 Task: Create a due date automation trigger when advanced on, on the tuesday of the week a card is due add dates due tomorrow at 11:00 AM.
Action: Mouse moved to (988, 72)
Screenshot: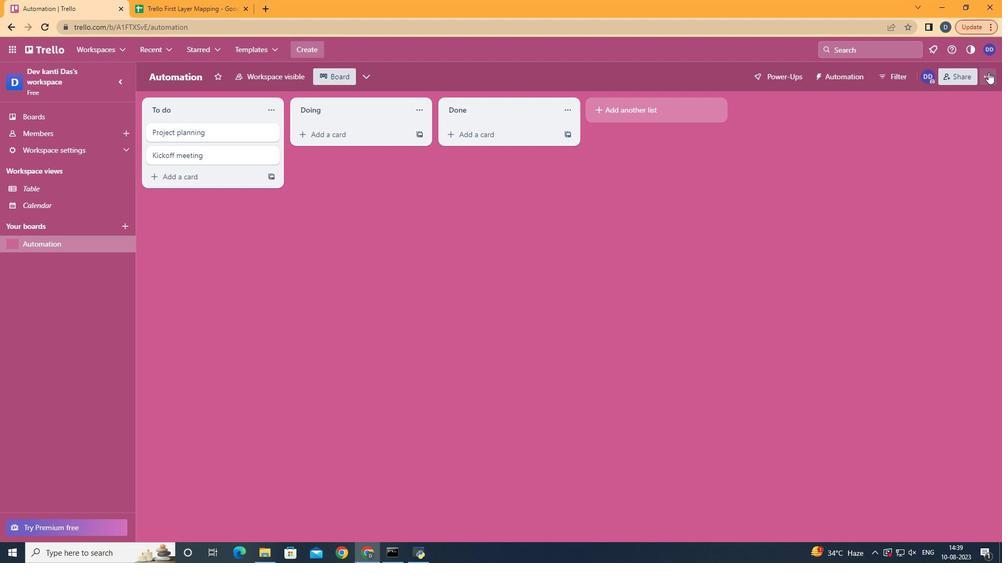 
Action: Mouse pressed left at (988, 72)
Screenshot: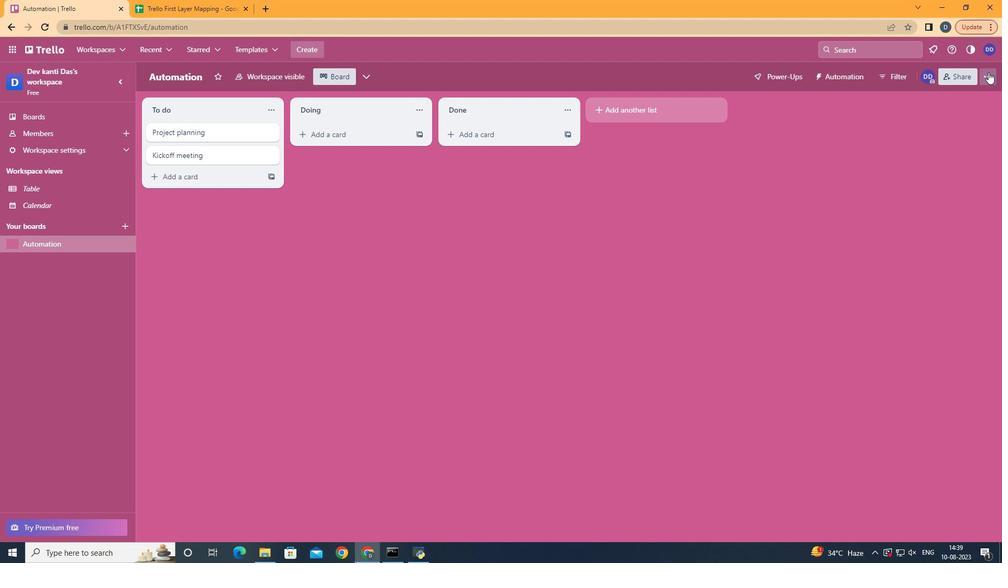 
Action: Mouse moved to (883, 229)
Screenshot: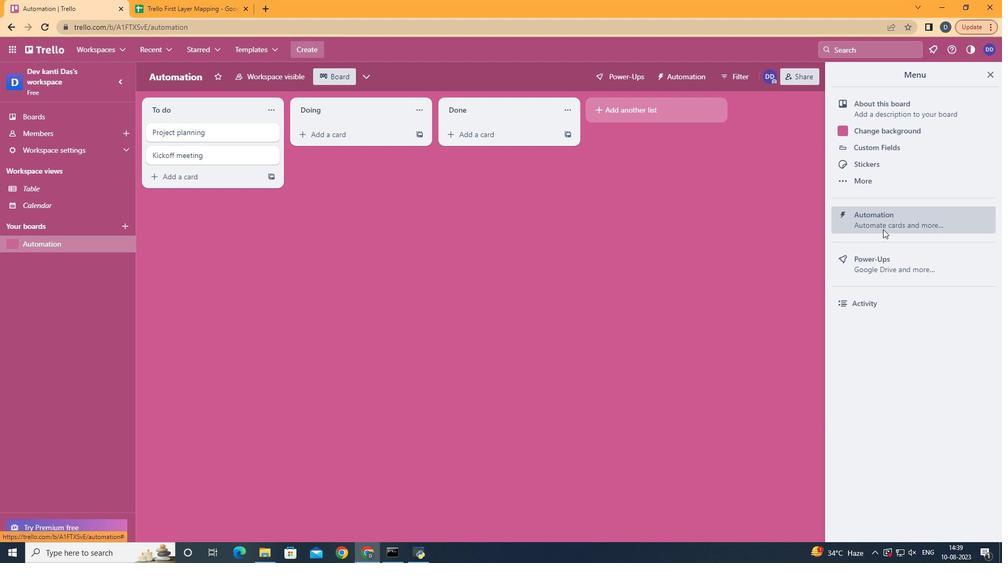 
Action: Mouse pressed left at (883, 229)
Screenshot: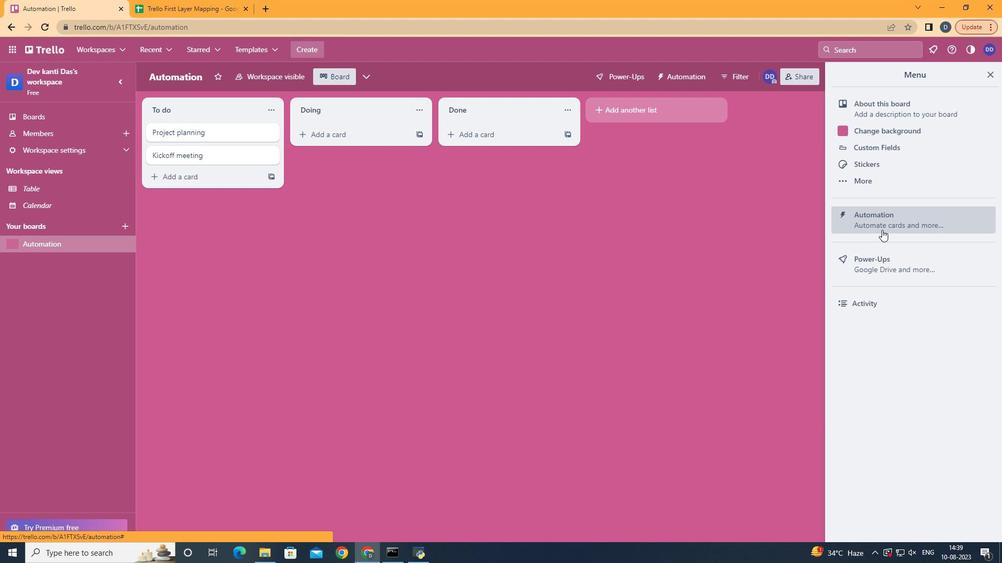 
Action: Mouse moved to (203, 212)
Screenshot: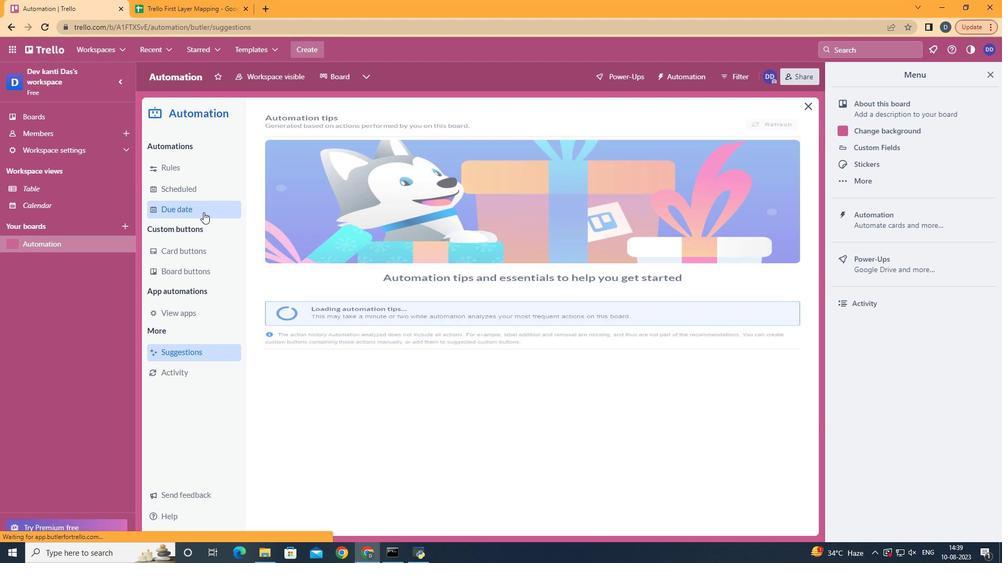 
Action: Mouse pressed left at (203, 212)
Screenshot: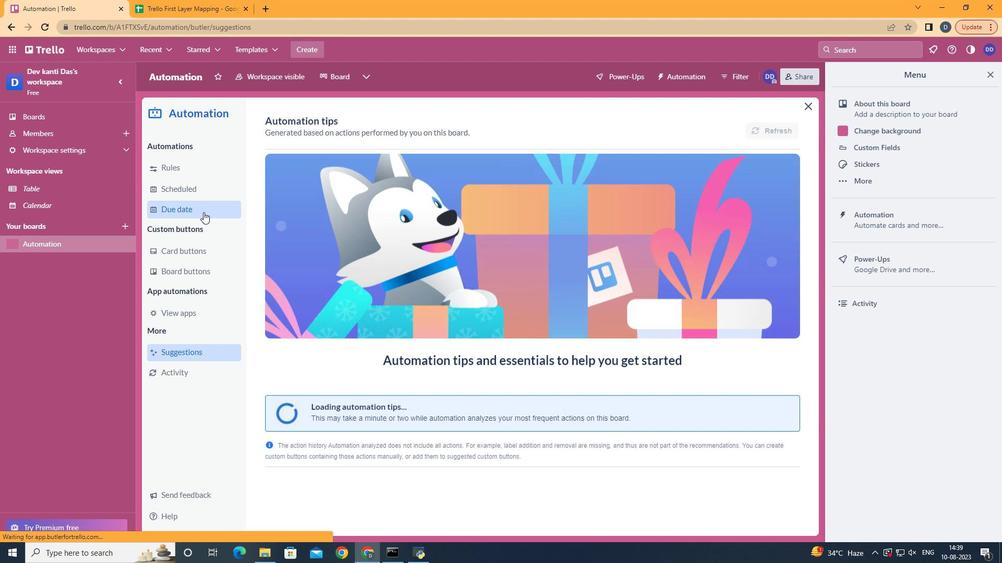 
Action: Mouse moved to (720, 126)
Screenshot: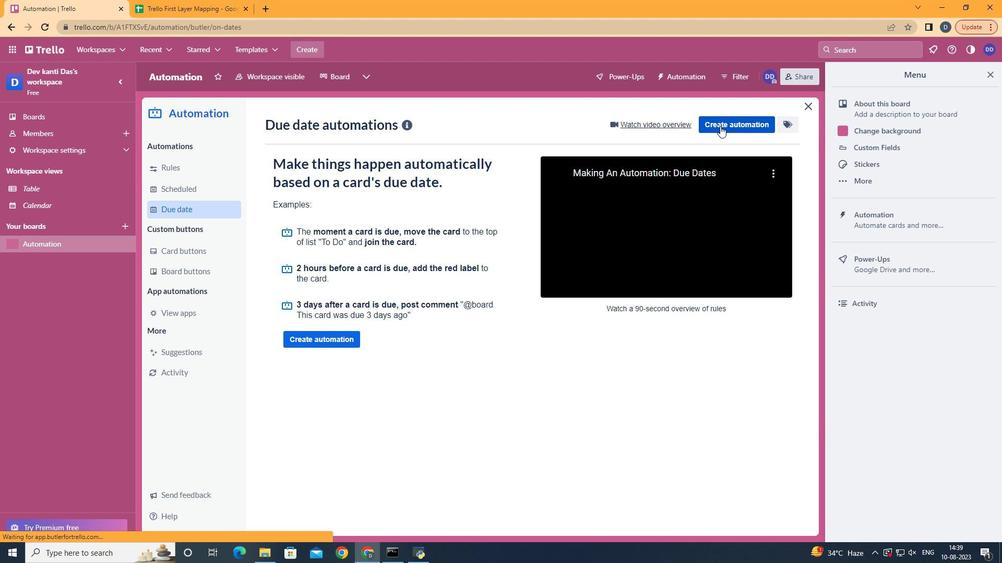 
Action: Mouse pressed left at (720, 126)
Screenshot: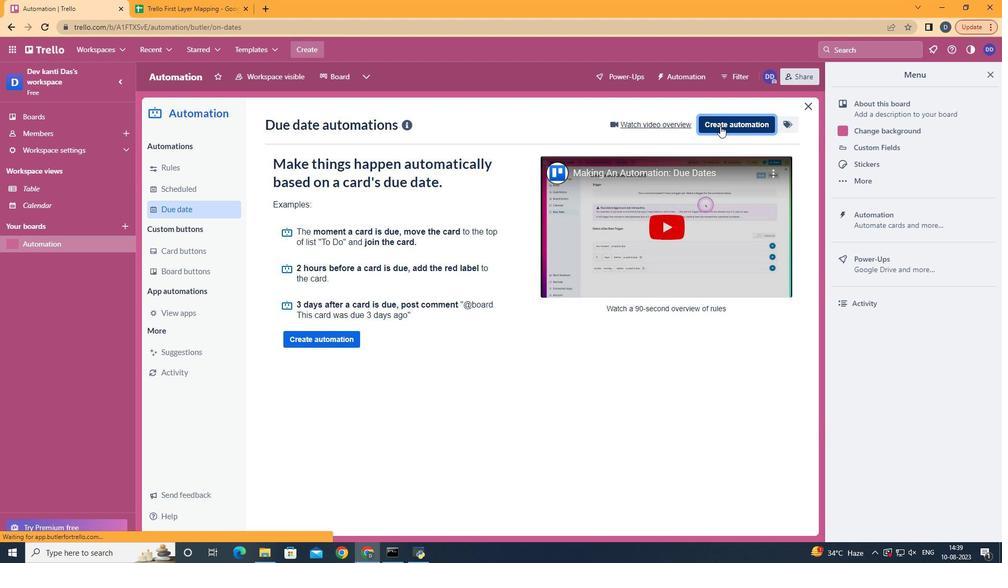 
Action: Mouse moved to (555, 219)
Screenshot: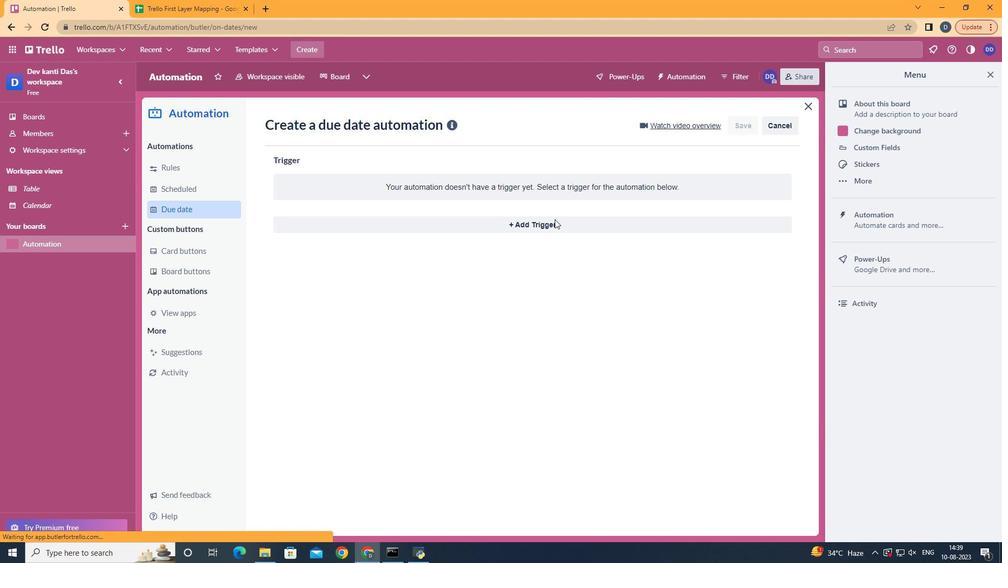 
Action: Mouse pressed left at (555, 219)
Screenshot: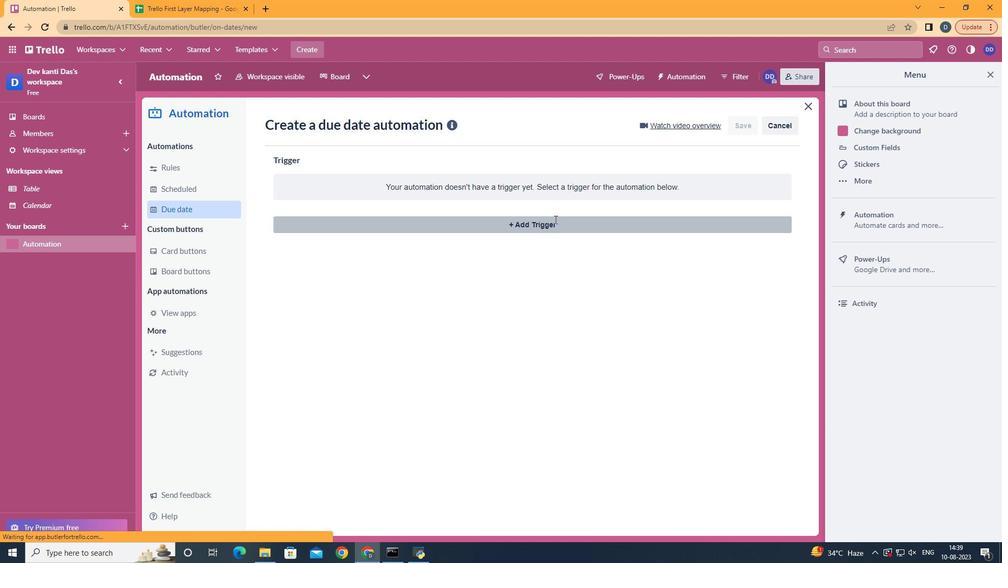 
Action: Mouse moved to (329, 290)
Screenshot: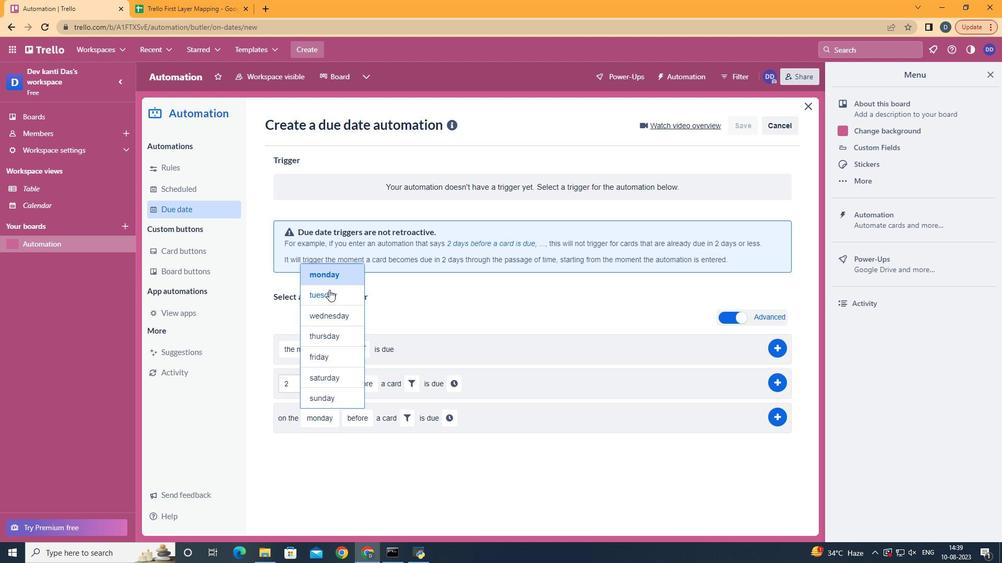 
Action: Mouse pressed left at (329, 290)
Screenshot: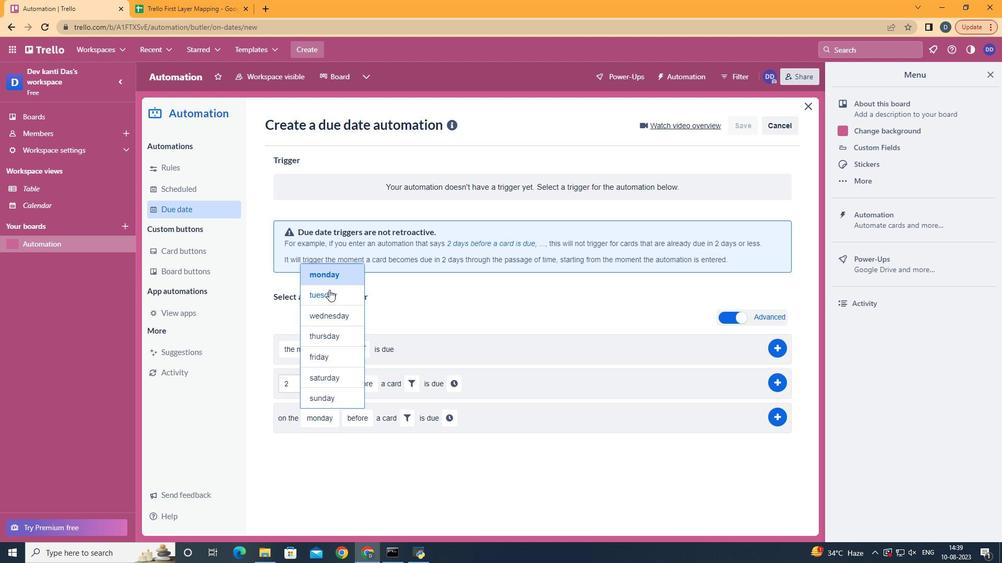 
Action: Mouse moved to (371, 477)
Screenshot: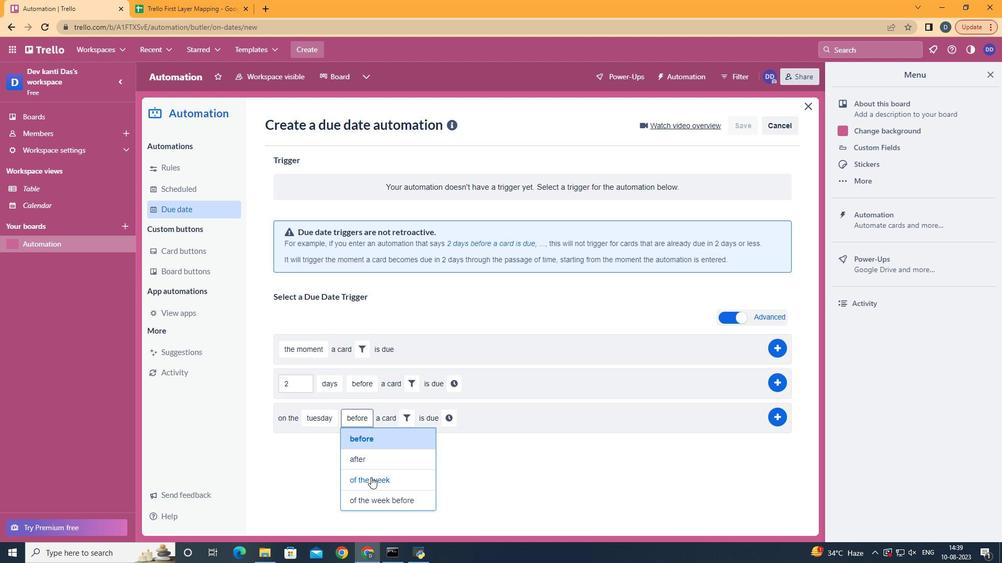 
Action: Mouse pressed left at (371, 477)
Screenshot: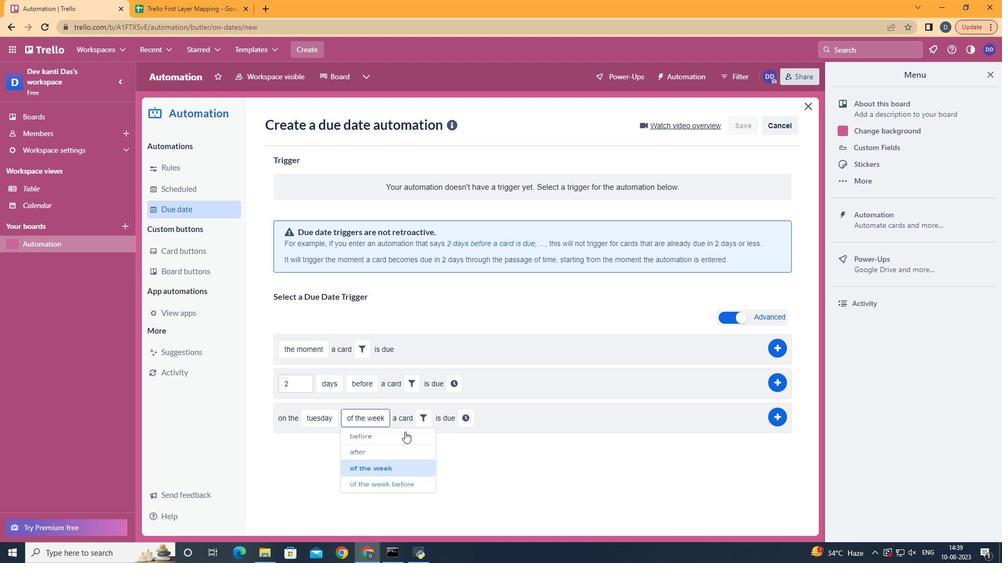 
Action: Mouse moved to (422, 417)
Screenshot: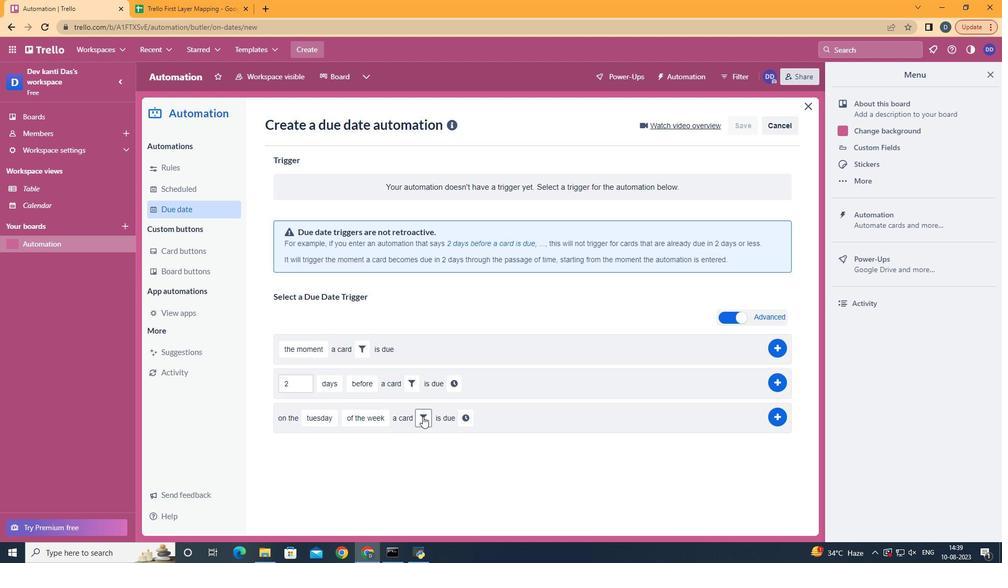 
Action: Mouse pressed left at (421, 417)
Screenshot: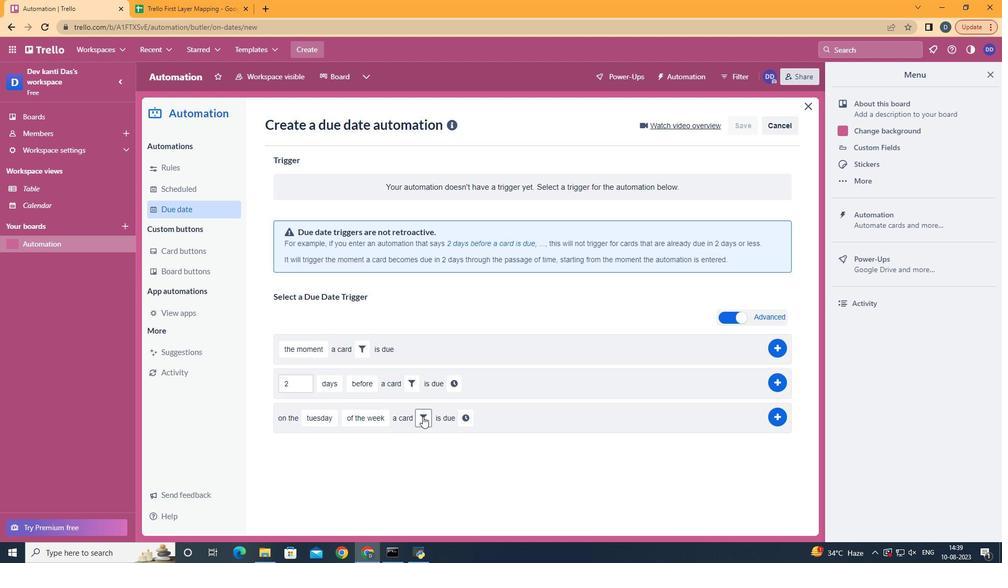 
Action: Mouse moved to (486, 451)
Screenshot: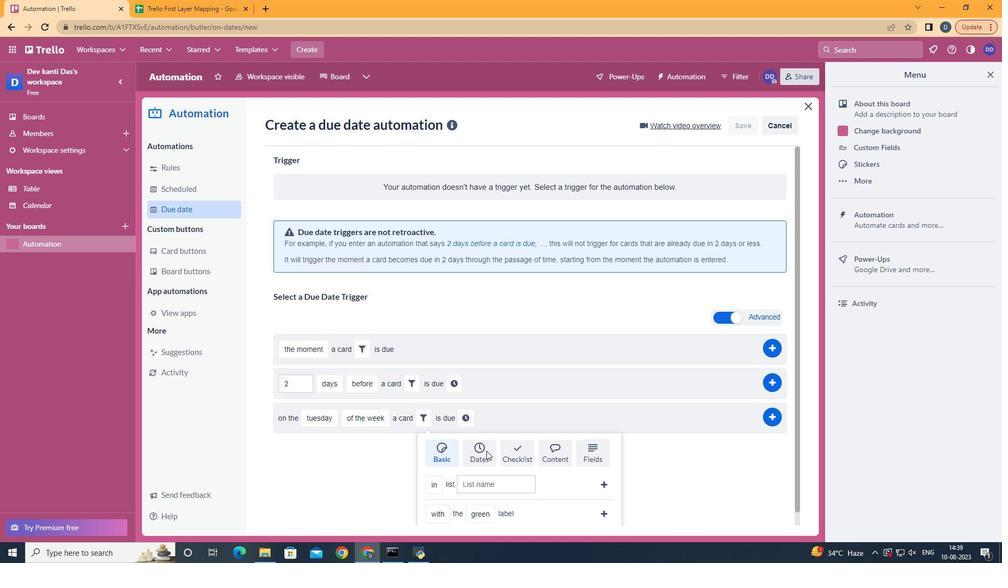 
Action: Mouse pressed left at (486, 451)
Screenshot: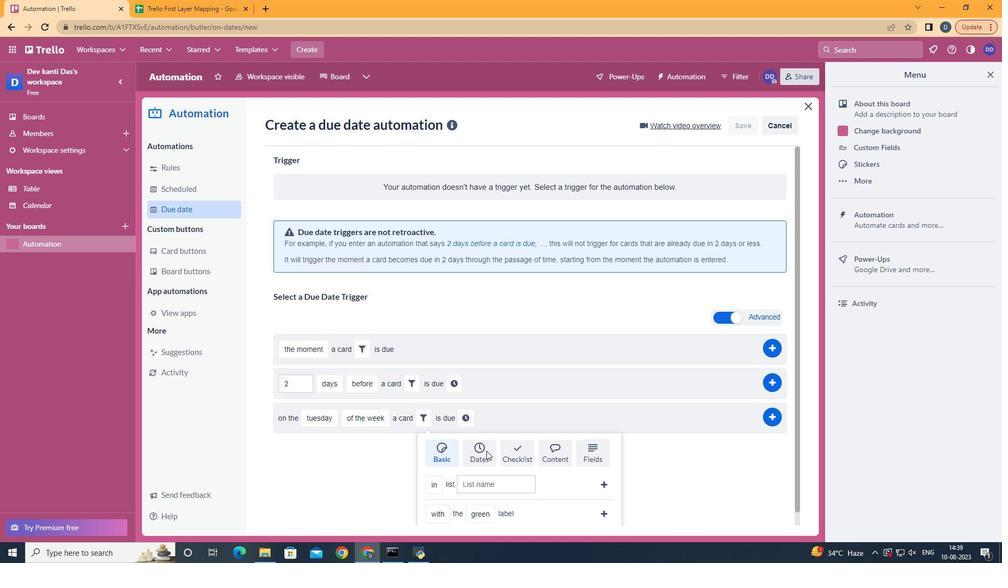 
Action: Mouse moved to (487, 451)
Screenshot: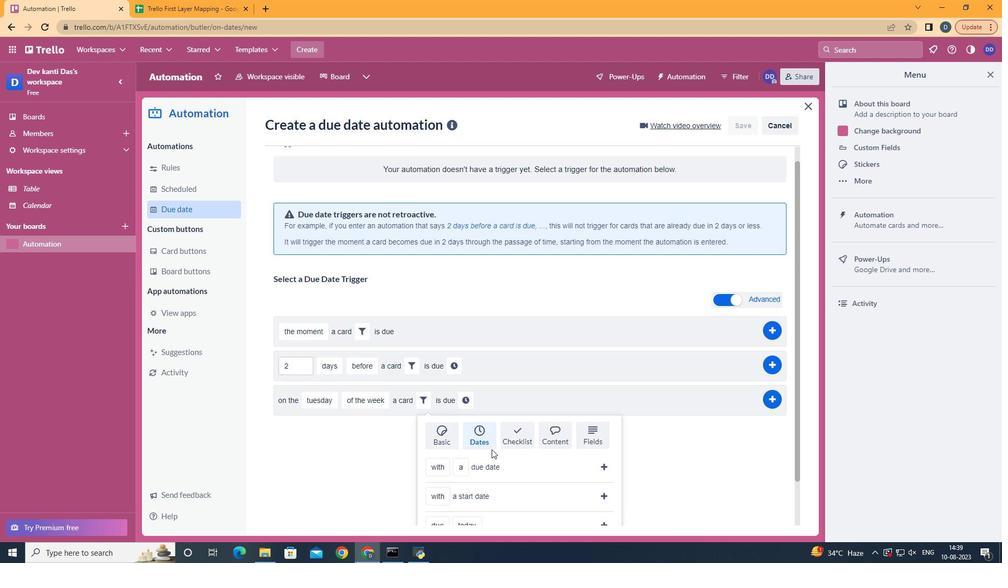 
Action: Mouse scrolled (487, 450) with delta (0, 0)
Screenshot: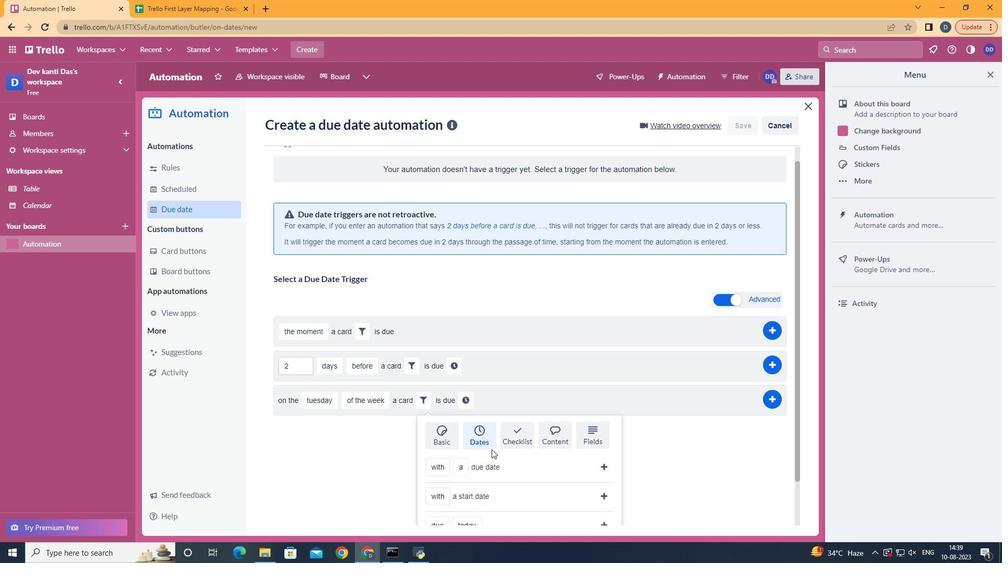 
Action: Mouse scrolled (487, 450) with delta (0, 0)
Screenshot: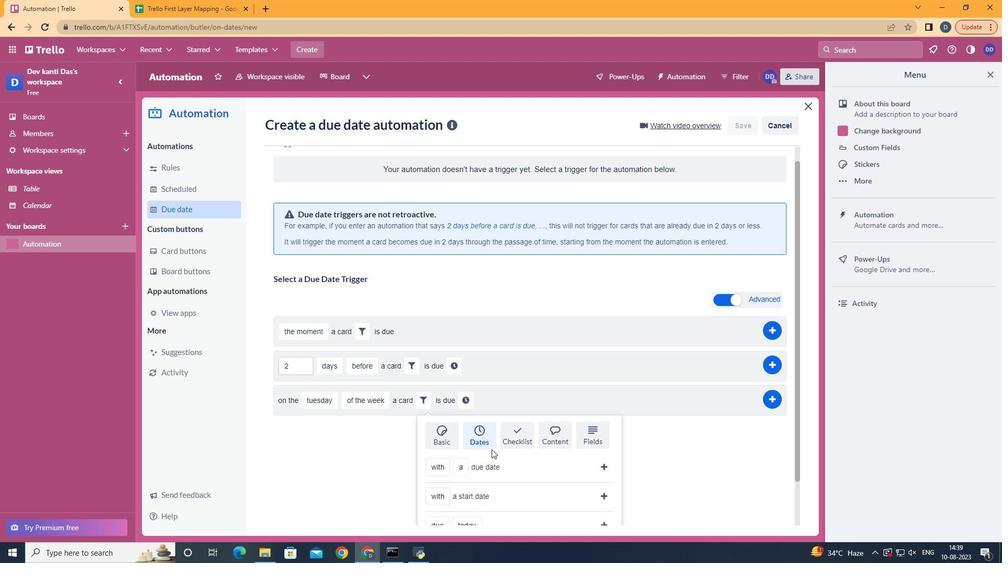 
Action: Mouse scrolled (487, 450) with delta (0, 0)
Screenshot: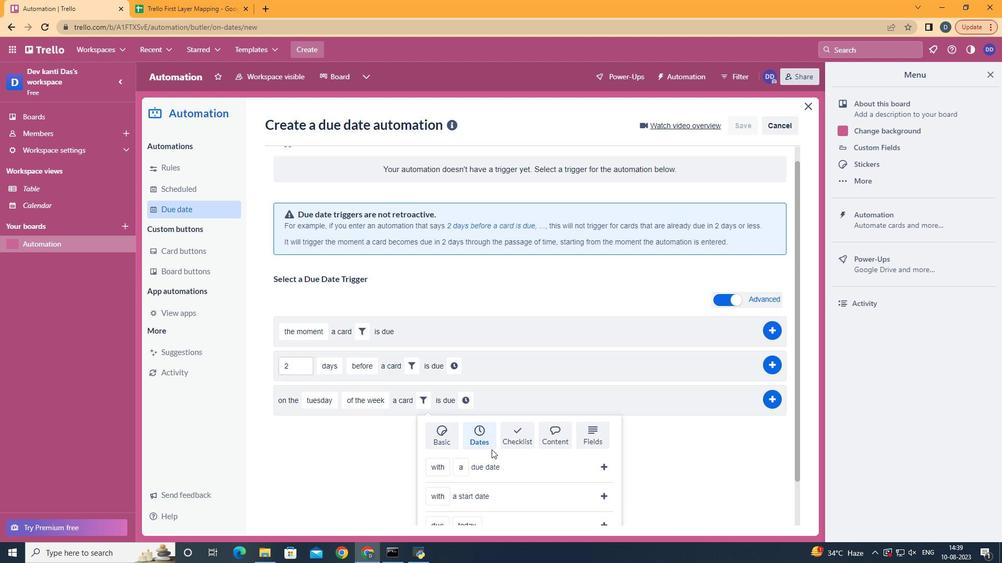 
Action: Mouse scrolled (487, 450) with delta (0, 0)
Screenshot: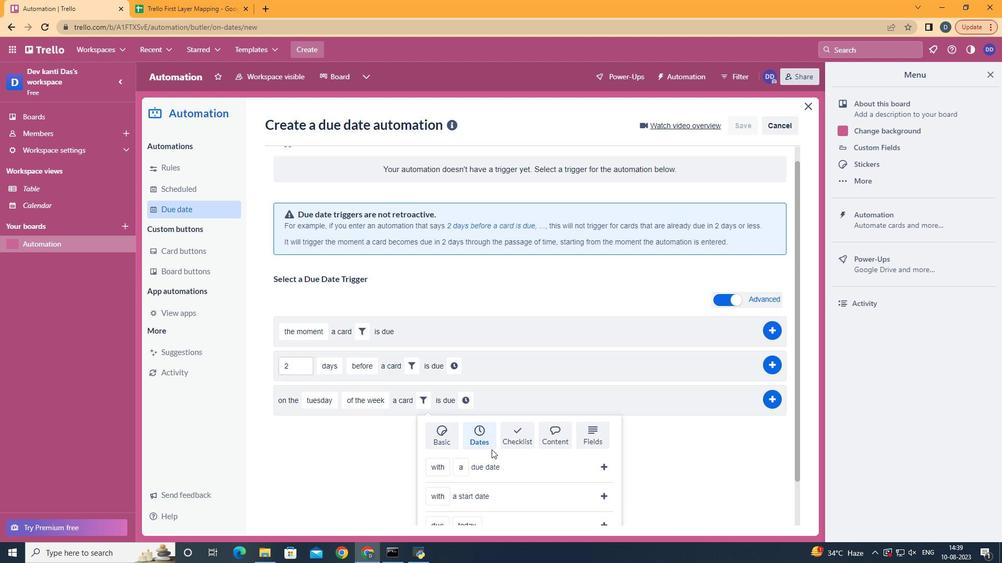 
Action: Mouse moved to (485, 374)
Screenshot: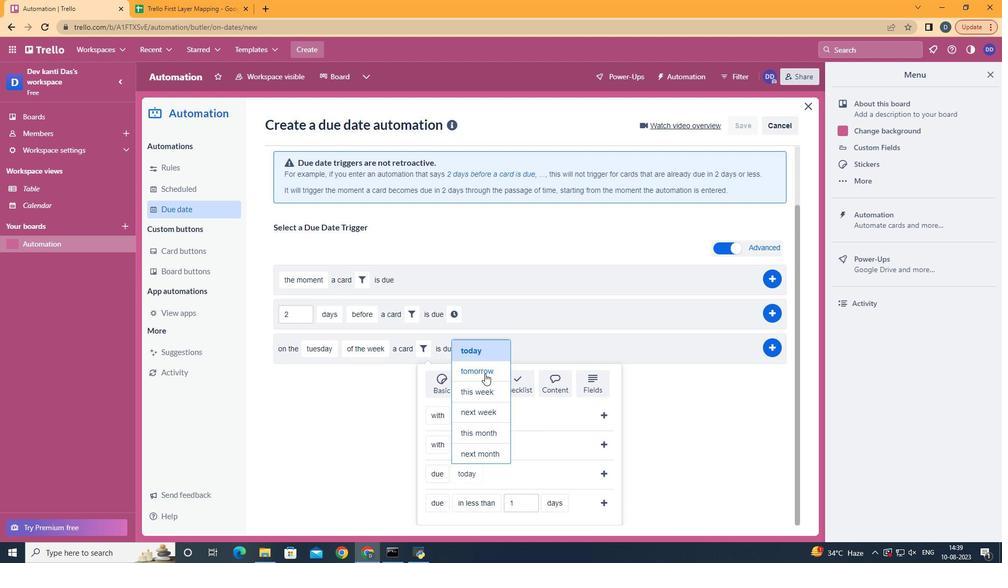
Action: Mouse pressed left at (485, 374)
Screenshot: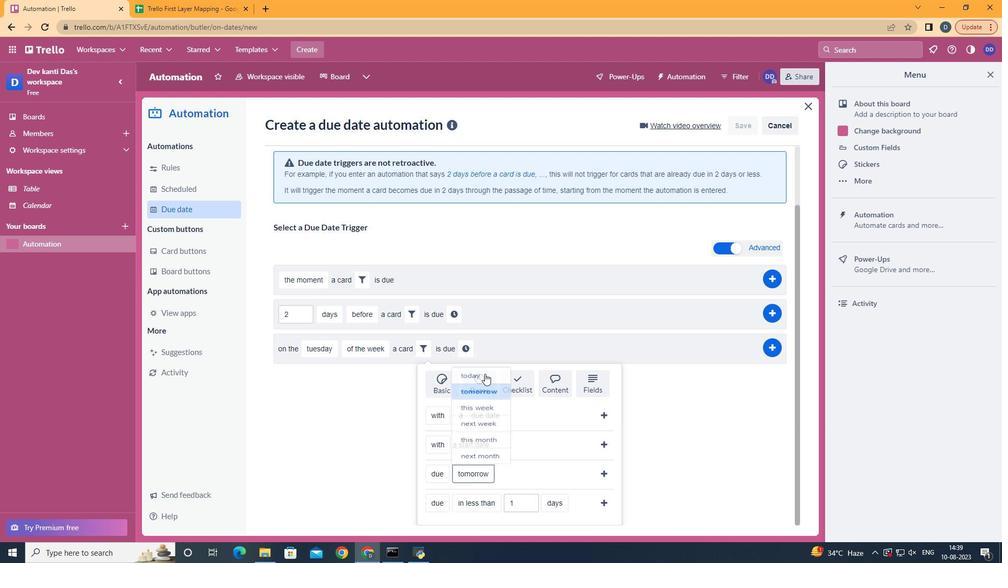 
Action: Mouse moved to (605, 474)
Screenshot: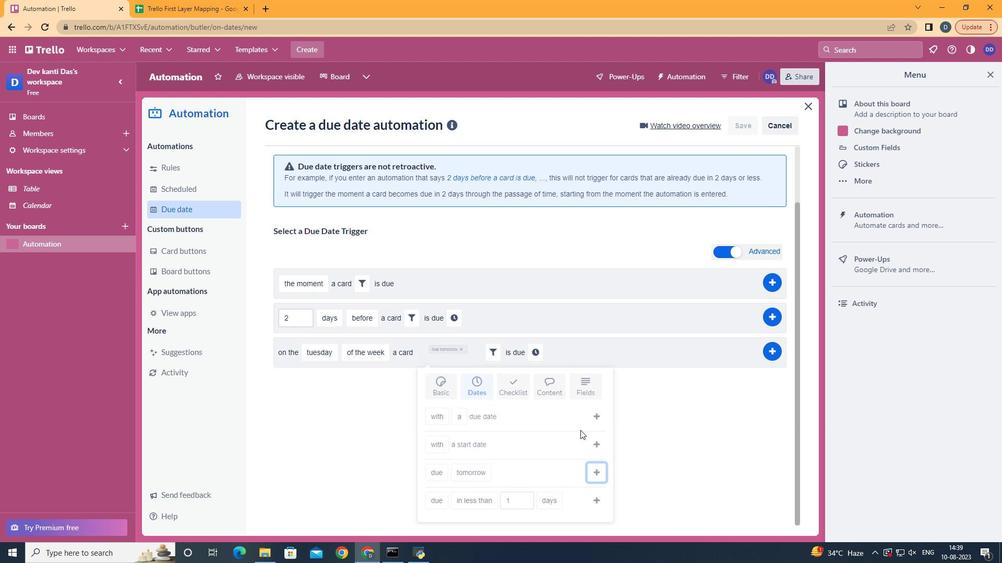 
Action: Mouse pressed left at (605, 474)
Screenshot: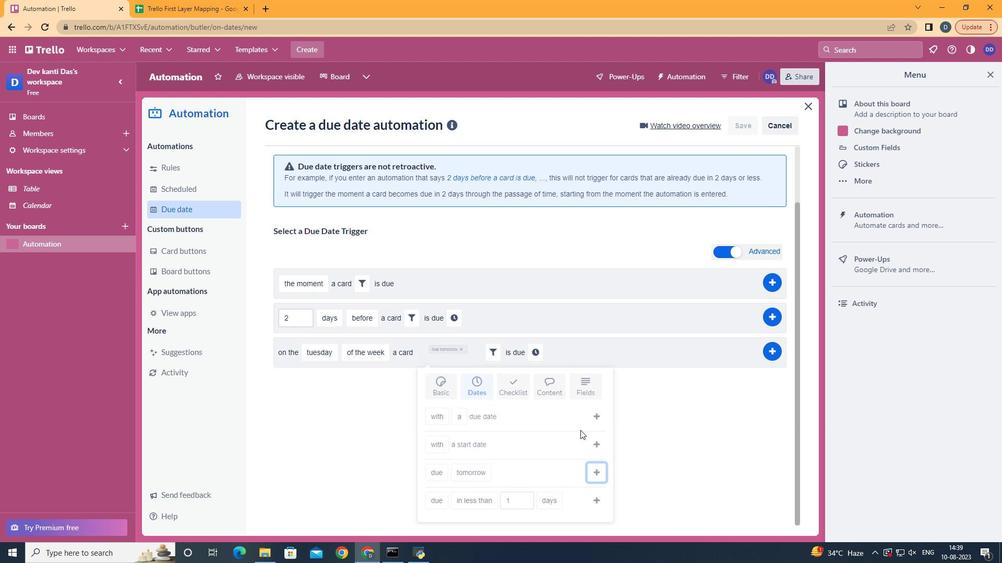 
Action: Mouse moved to (539, 419)
Screenshot: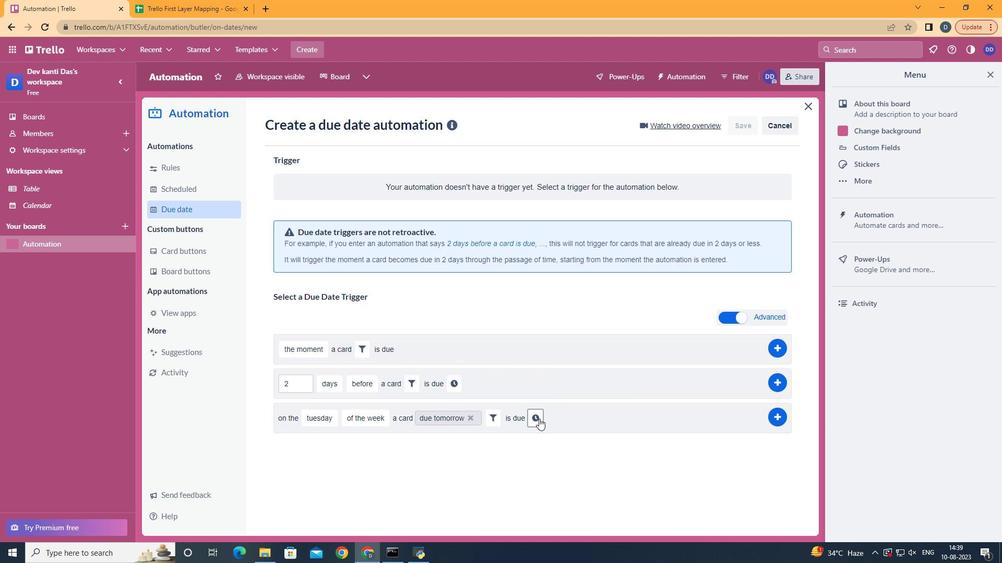 
Action: Mouse pressed left at (539, 419)
Screenshot: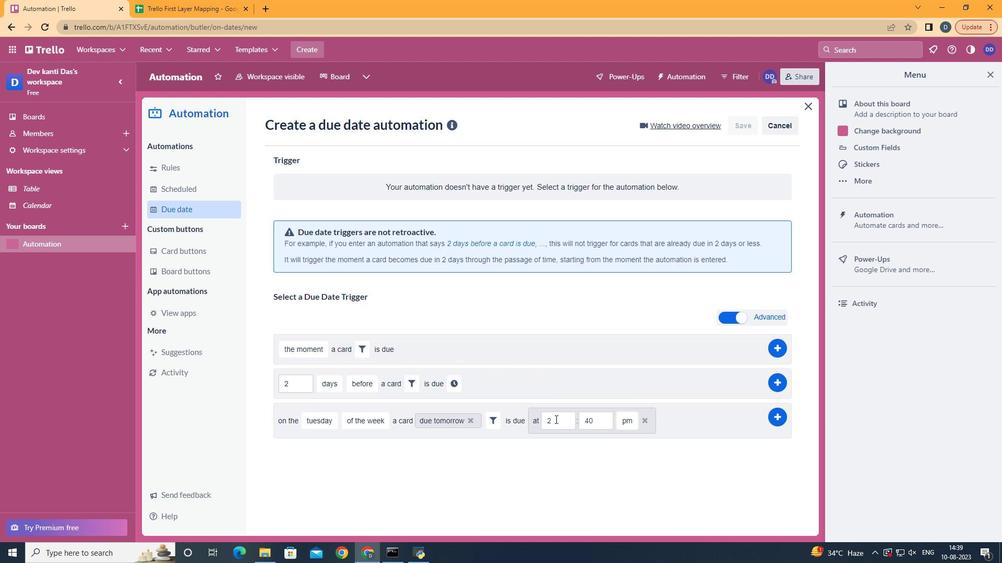 
Action: Mouse moved to (557, 420)
Screenshot: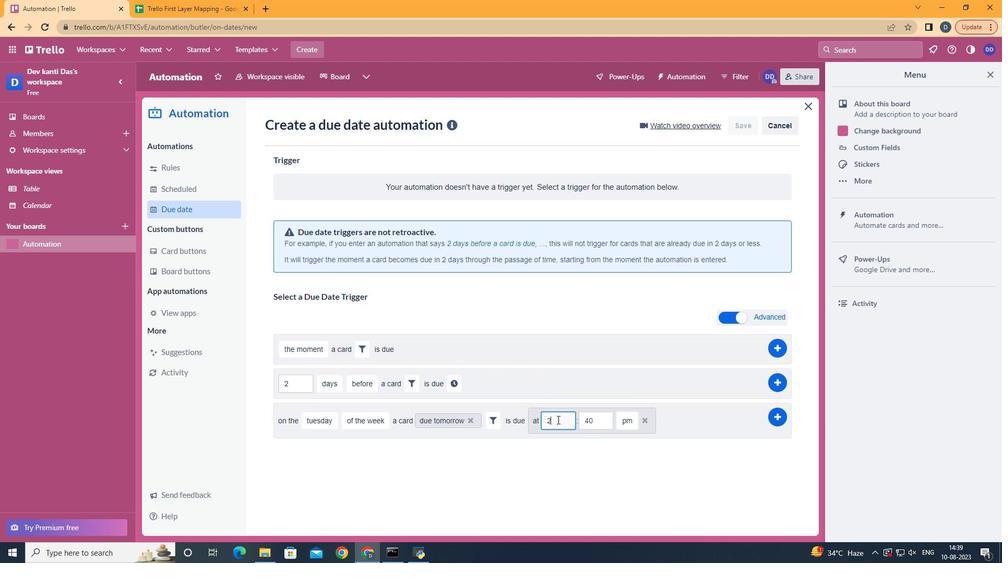 
Action: Mouse pressed left at (557, 420)
Screenshot: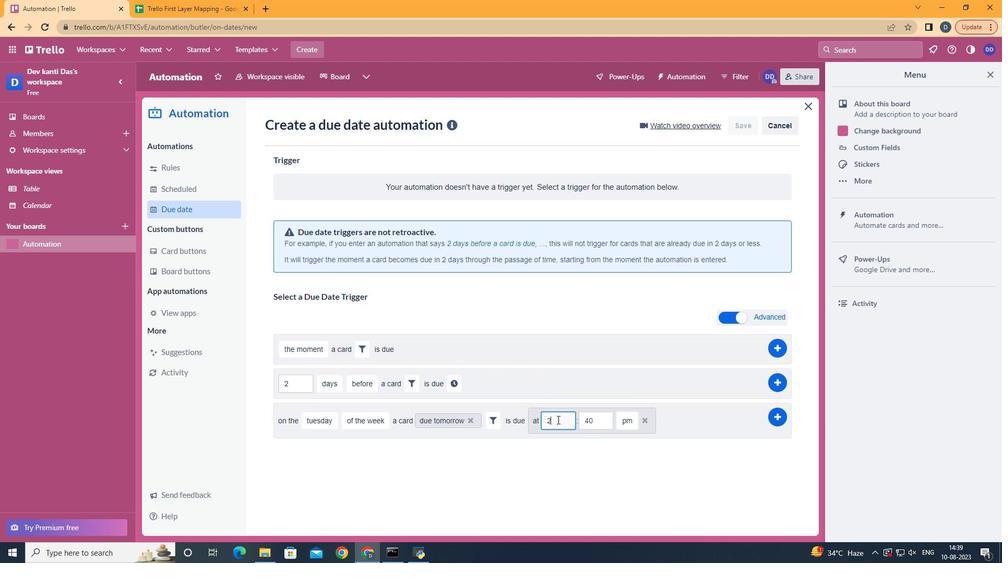
Action: Key pressed <Key.backspace>11
Screenshot: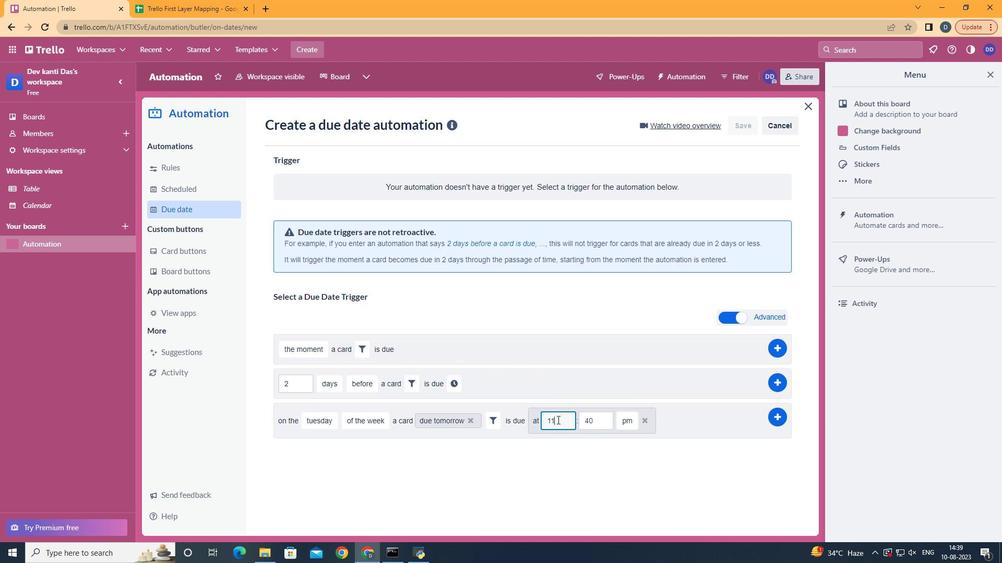 
Action: Mouse moved to (599, 420)
Screenshot: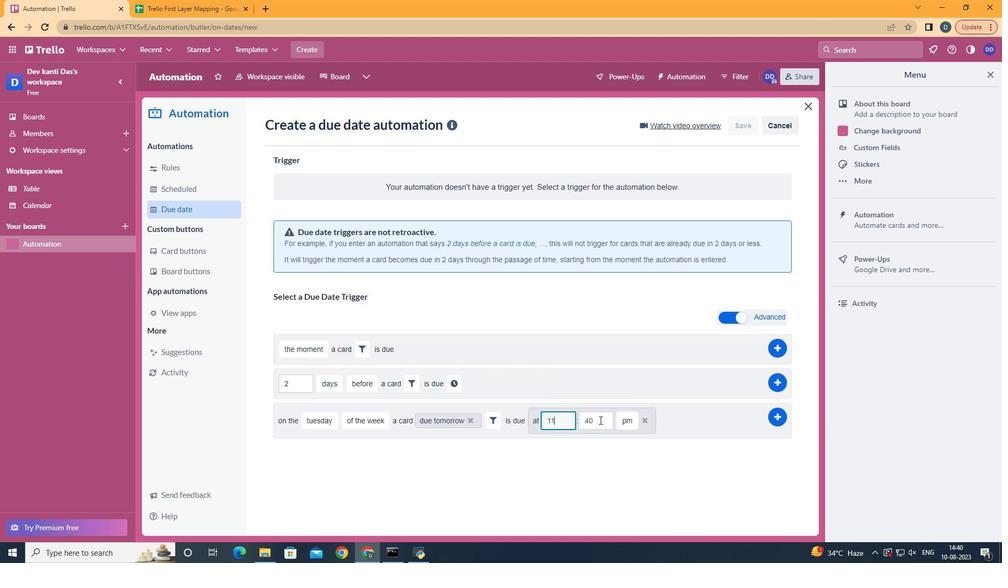 
Action: Mouse pressed left at (599, 420)
Screenshot: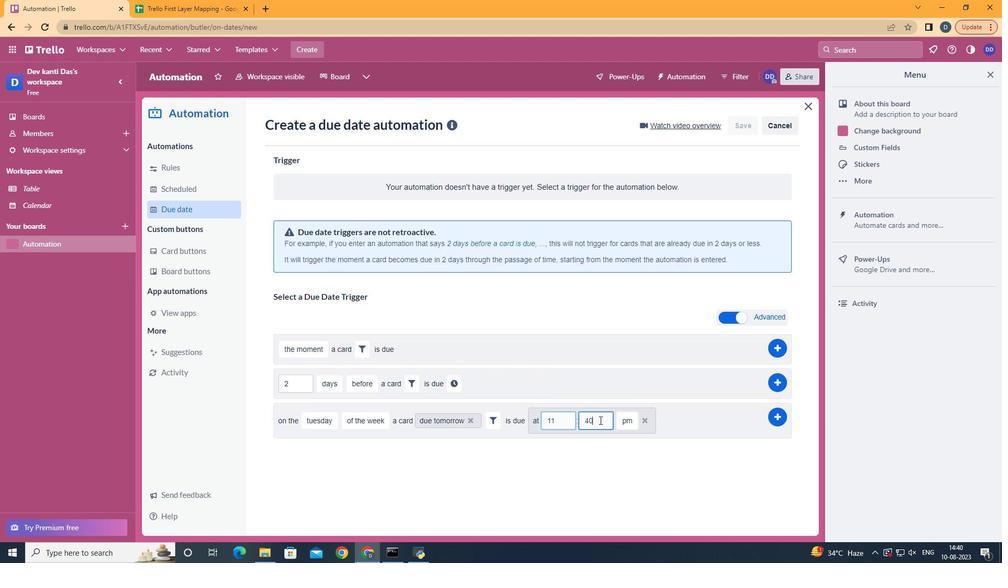 
Action: Key pressed <Key.backspace><Key.backspace>00
Screenshot: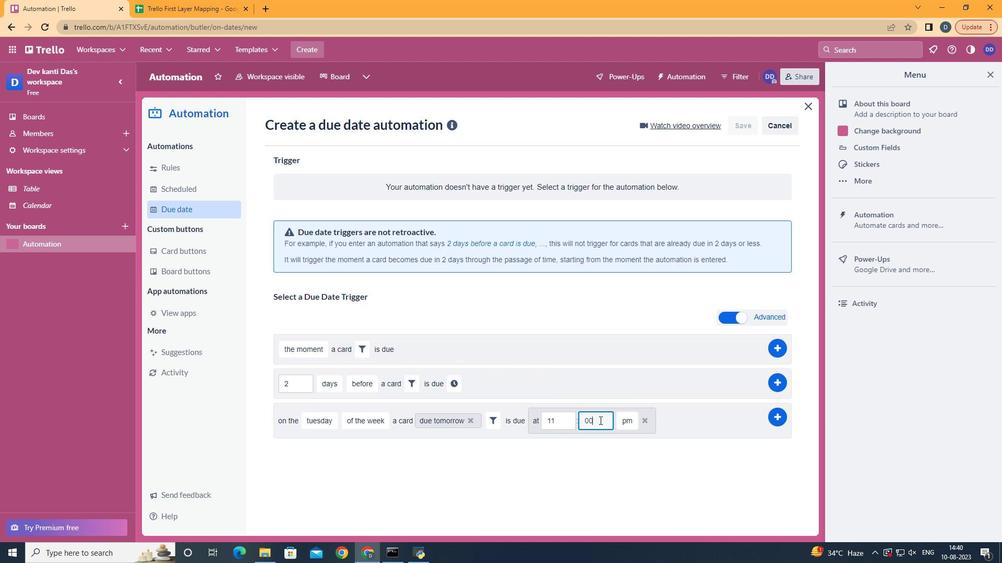 
Action: Mouse moved to (628, 434)
Screenshot: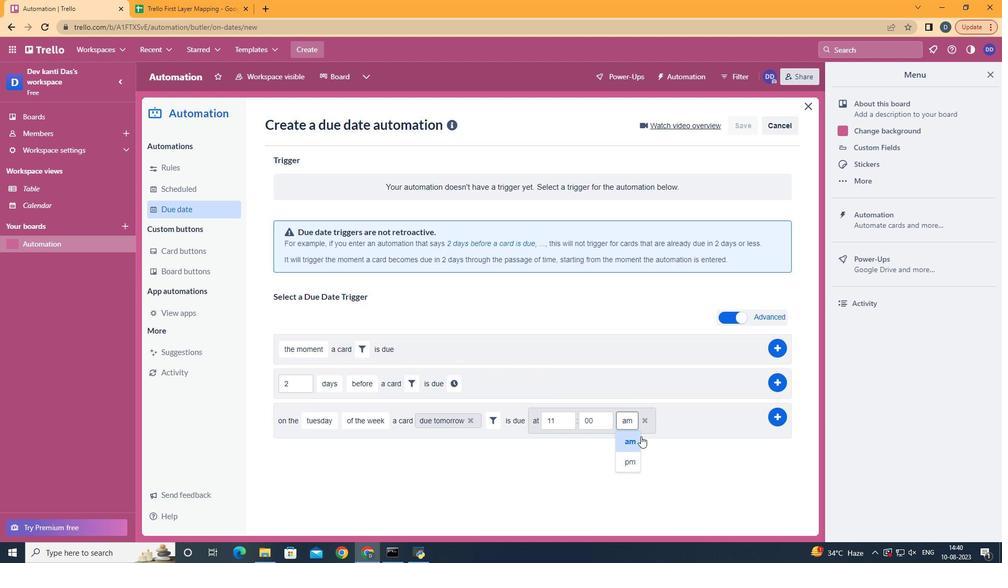 
Action: Mouse pressed left at (628, 434)
Screenshot: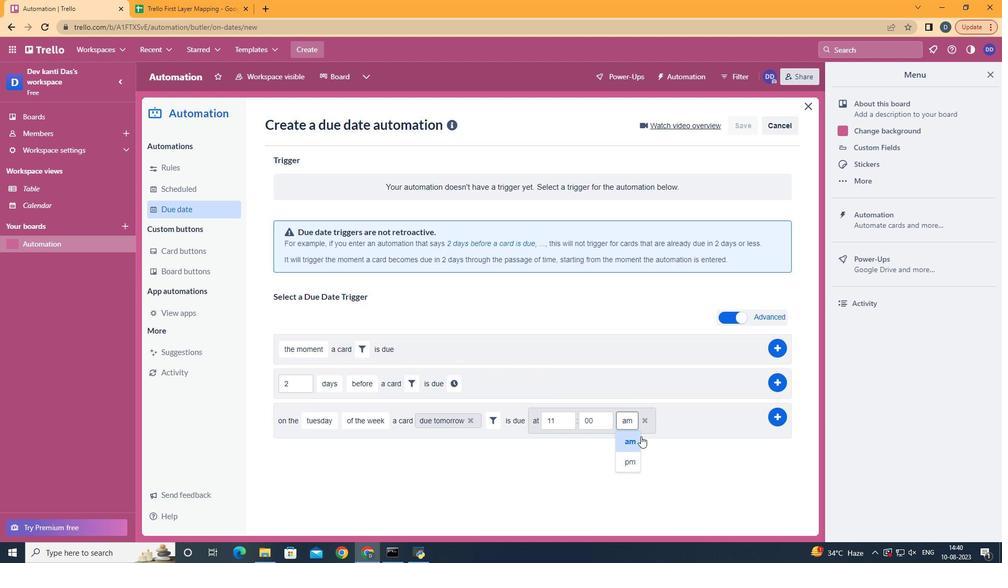 
Action: Mouse moved to (776, 418)
Screenshot: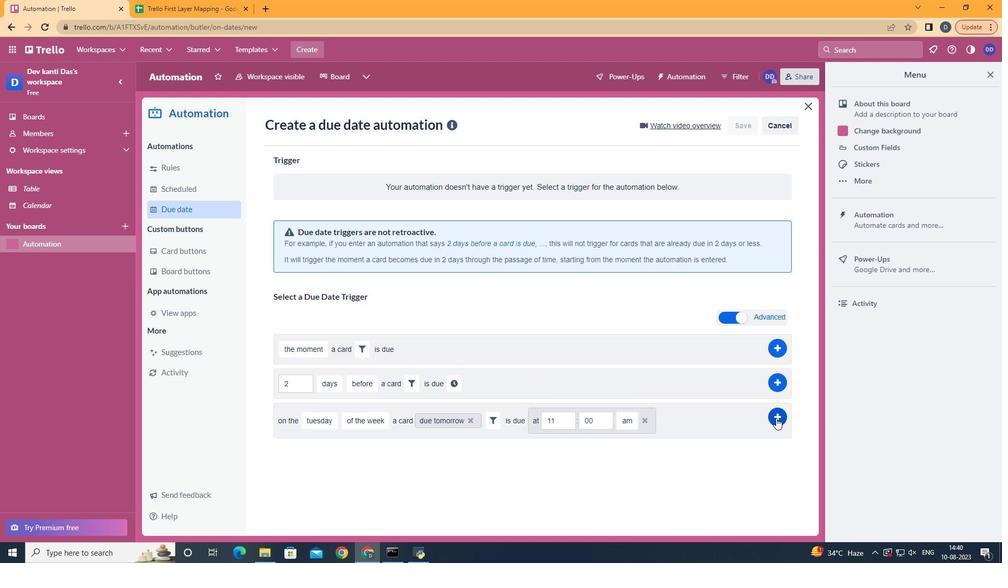 
Action: Mouse pressed left at (776, 418)
Screenshot: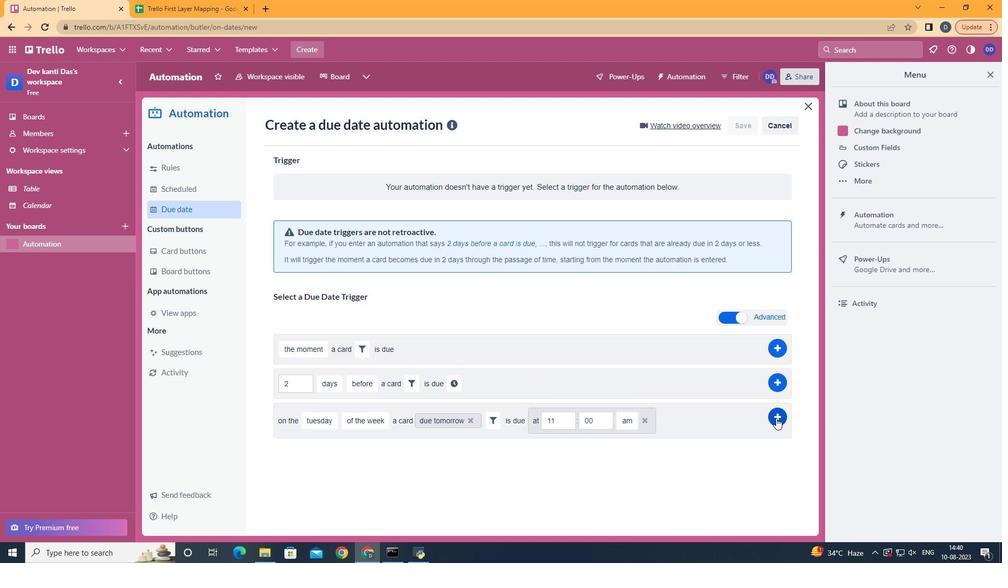 
Action: Mouse moved to (557, 210)
Screenshot: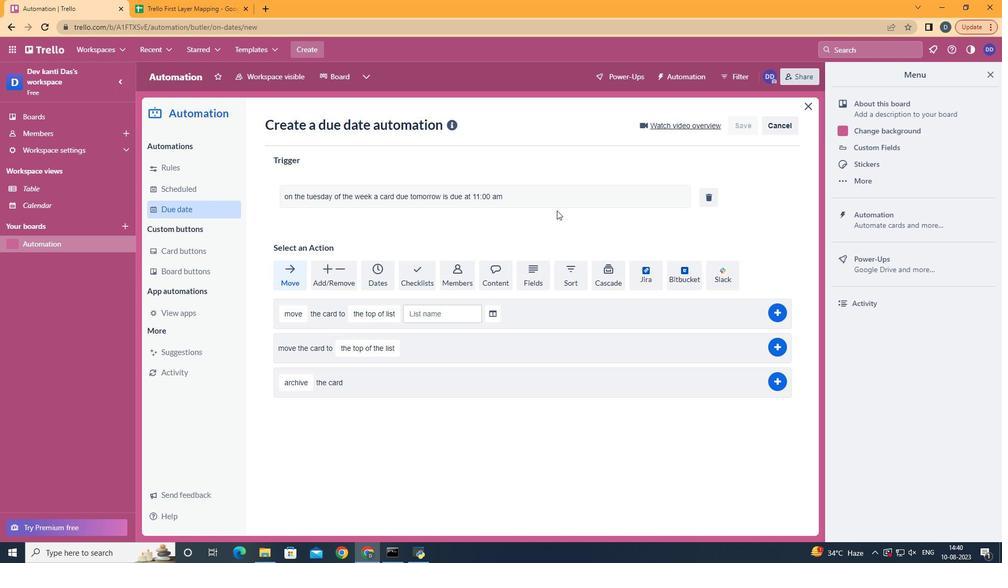 
